 Task: Apply the date format in column A.
Action: Mouse moved to (49, 190)
Screenshot: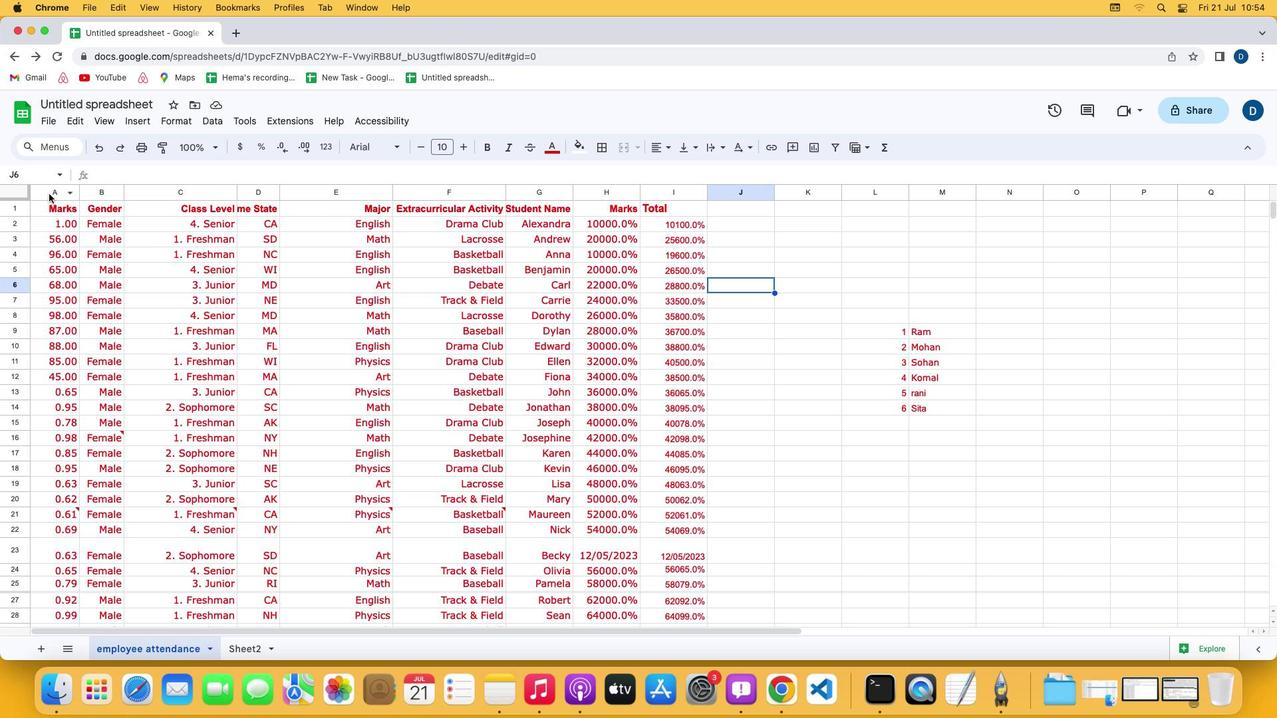 
Action: Mouse pressed left at (49, 190)
Screenshot: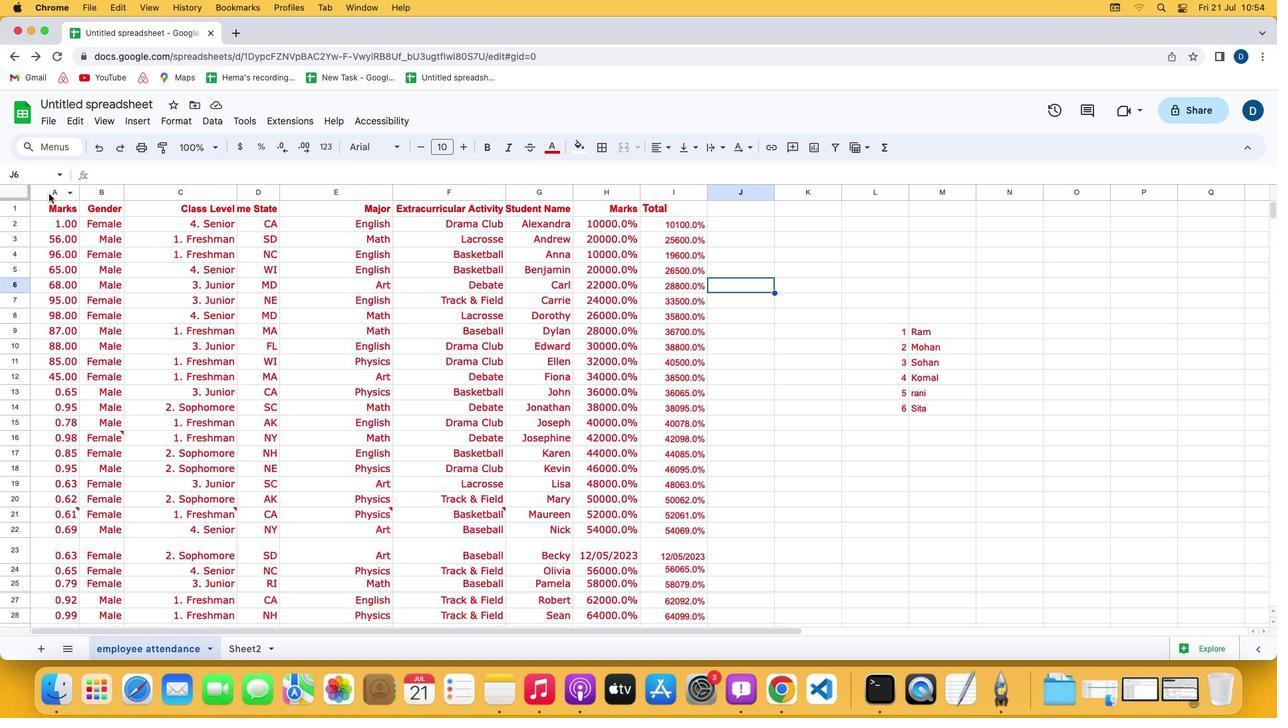 
Action: Mouse moved to (47, 192)
Screenshot: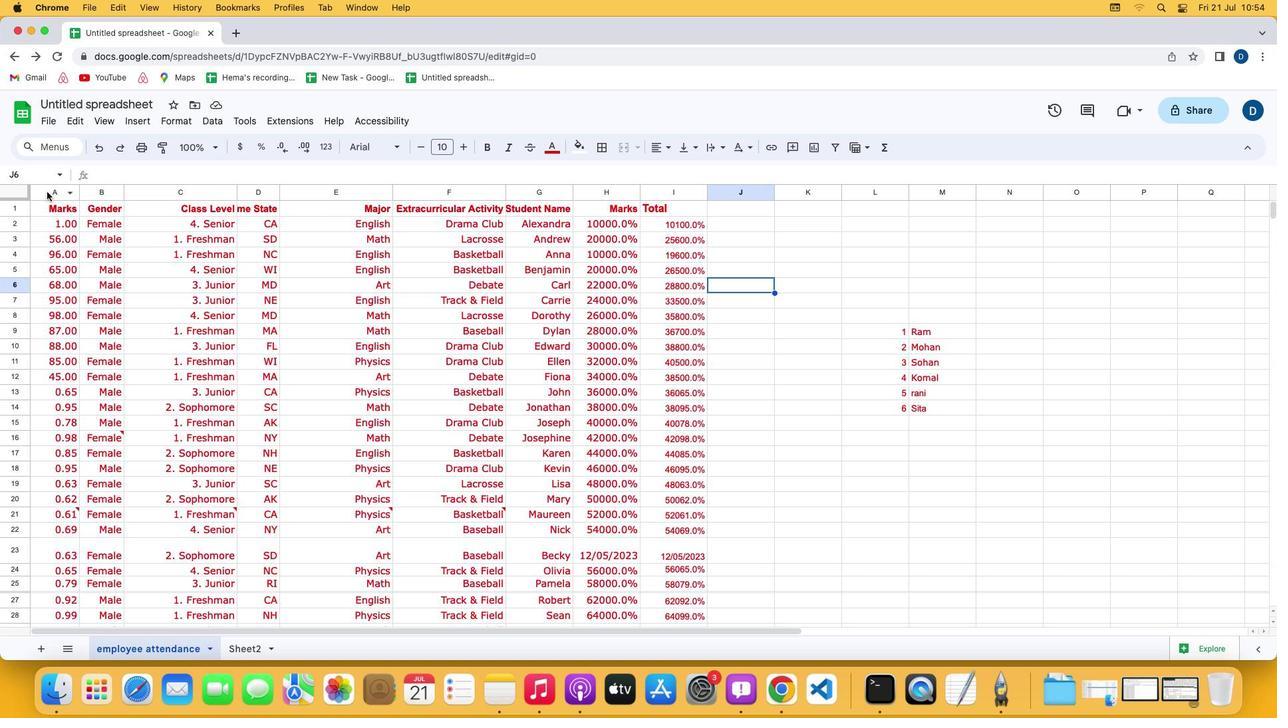
Action: Mouse pressed left at (47, 192)
Screenshot: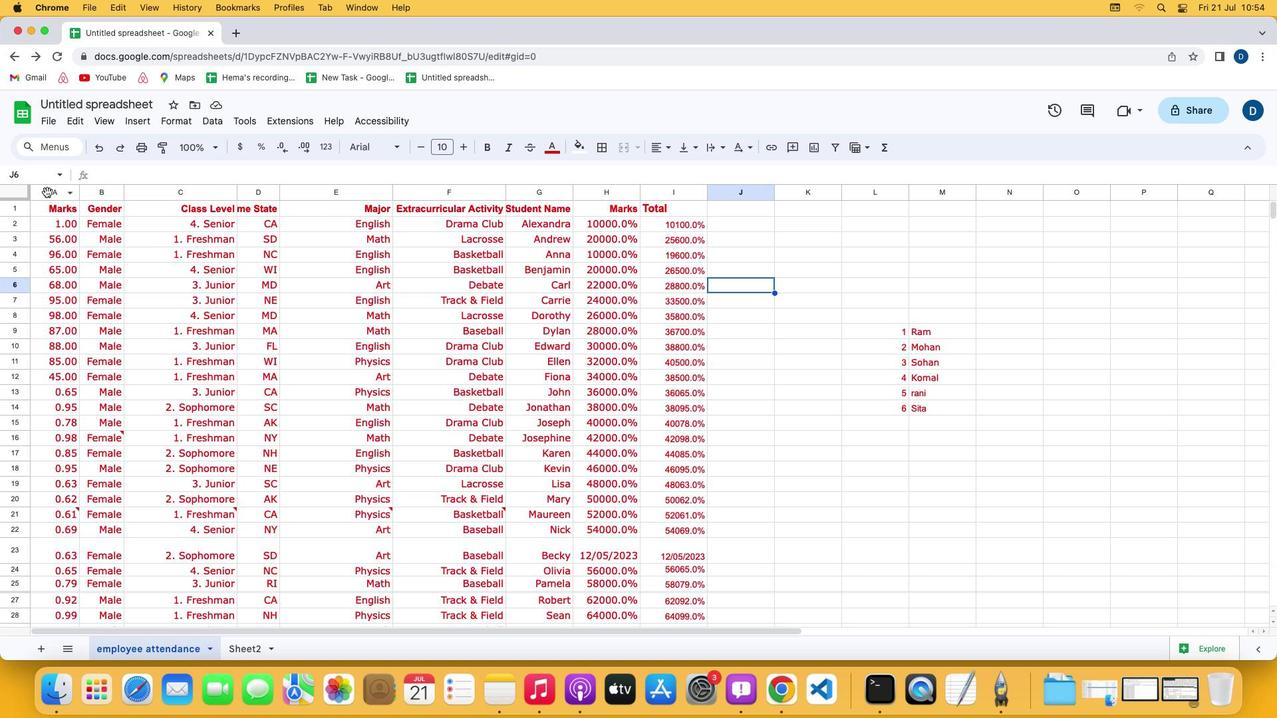 
Action: Mouse moved to (179, 125)
Screenshot: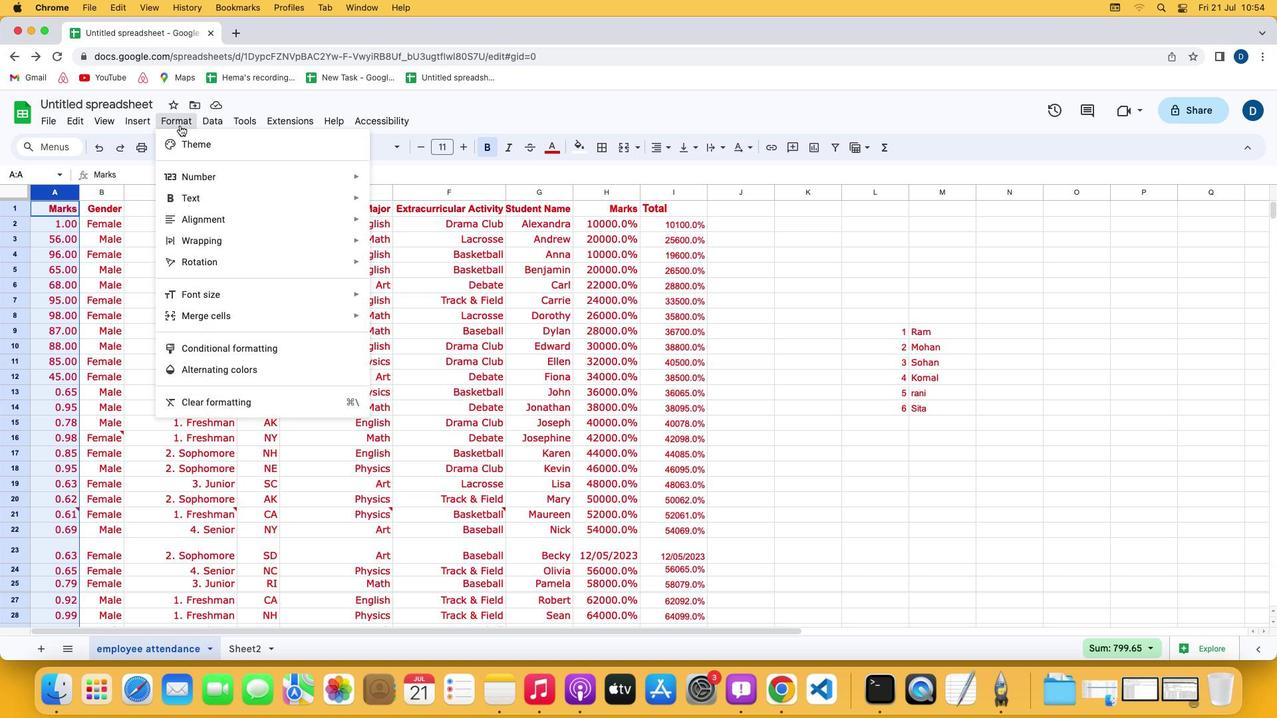 
Action: Mouse pressed left at (179, 125)
Screenshot: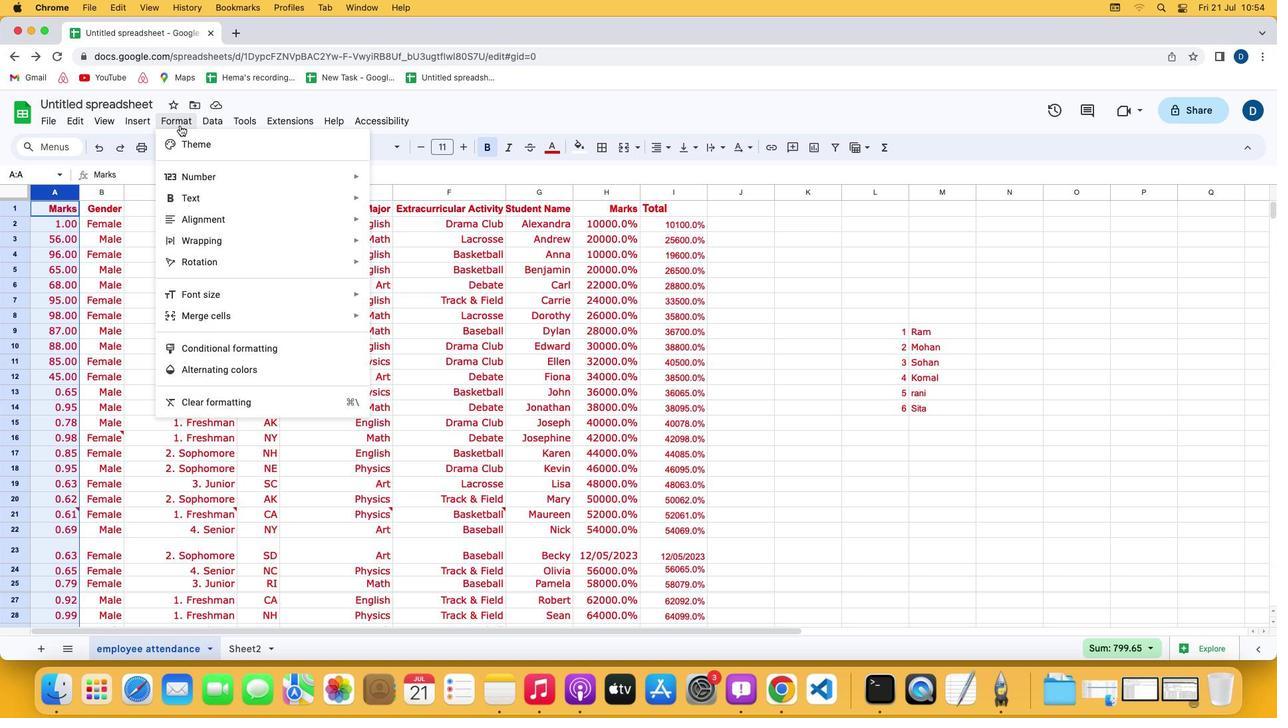 
Action: Mouse moved to (184, 172)
Screenshot: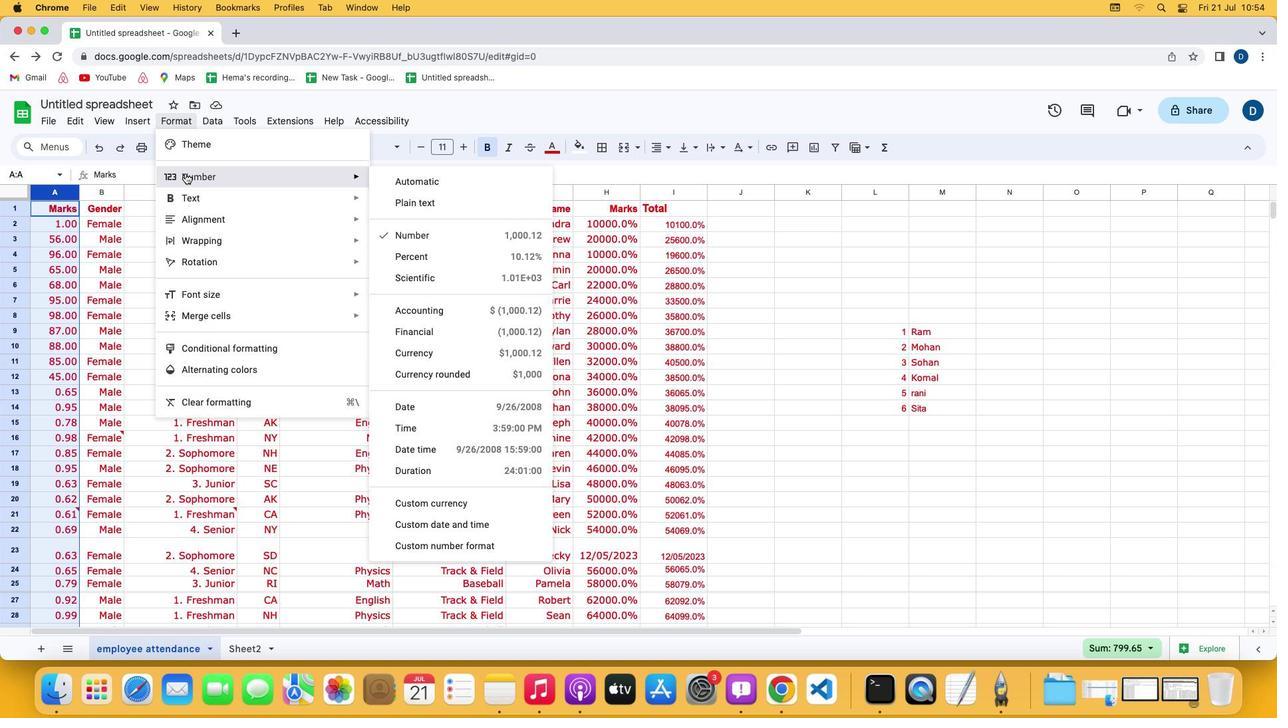 
Action: Mouse pressed left at (184, 172)
Screenshot: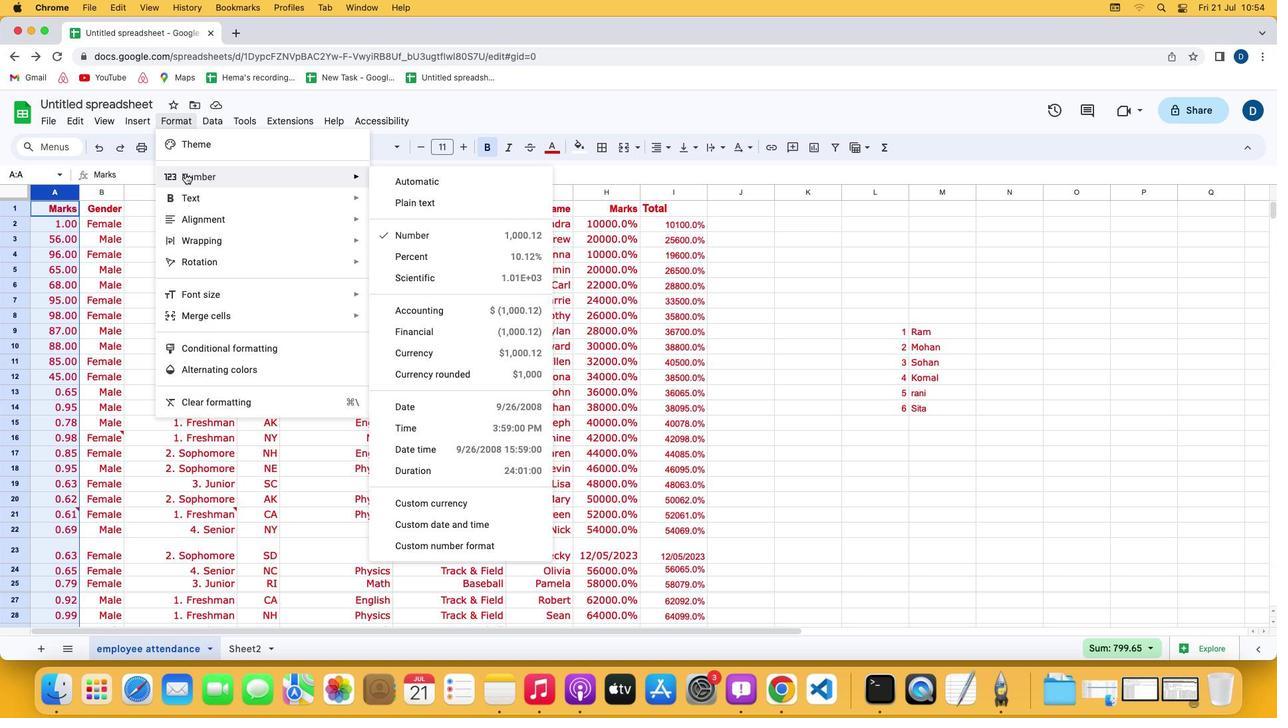 
Action: Mouse moved to (419, 406)
Screenshot: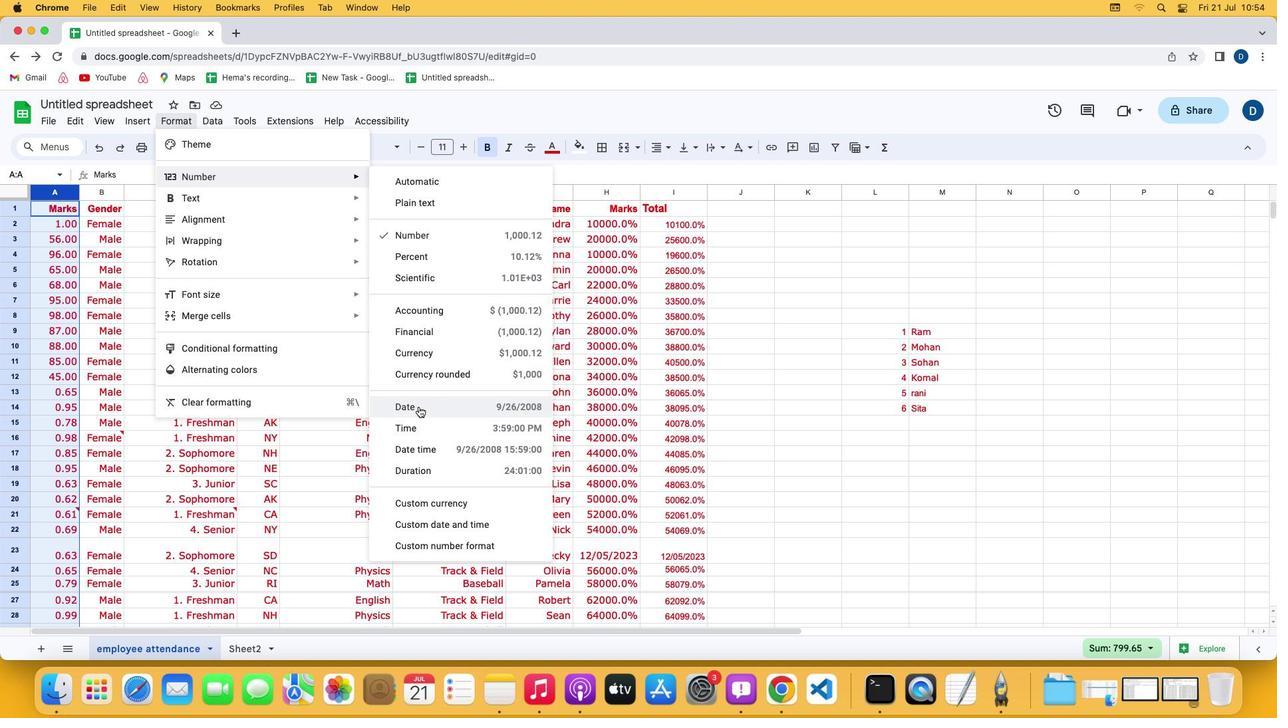 
Action: Mouse pressed left at (419, 406)
Screenshot: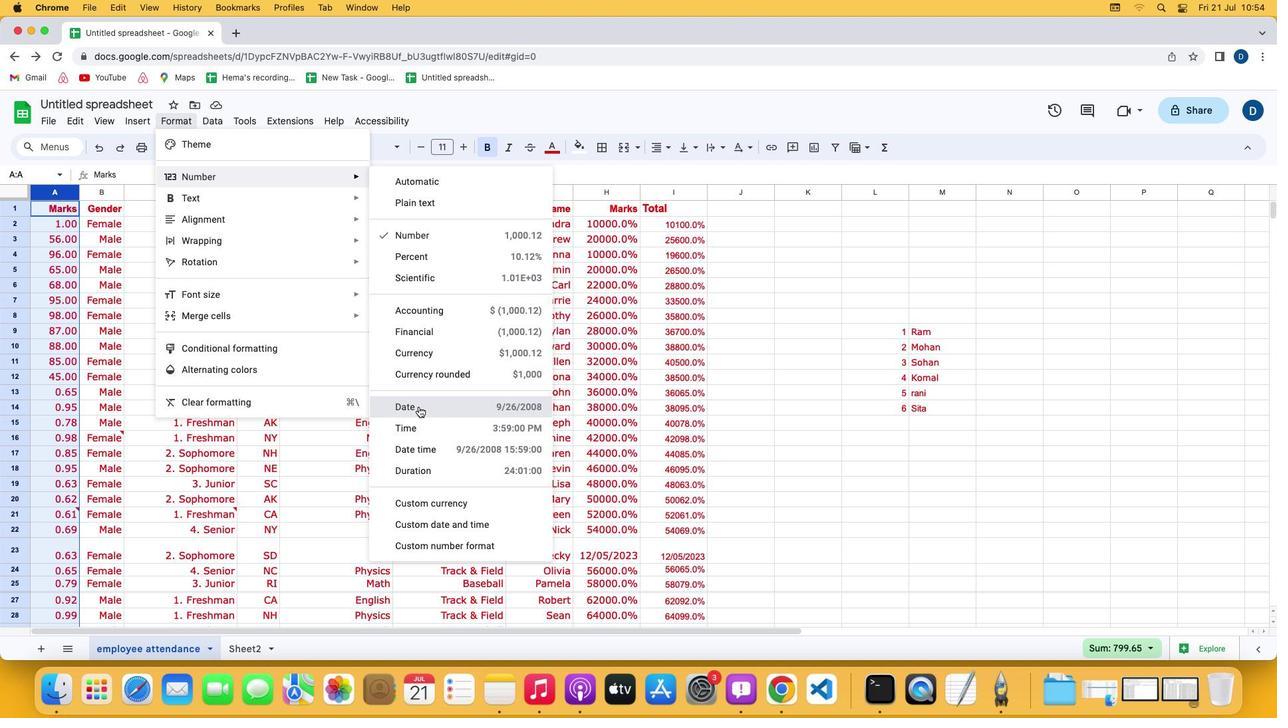 
